 Task: Click the Ok under new customer in creating a New Invoice.
Action: Mouse moved to (145, 19)
Screenshot: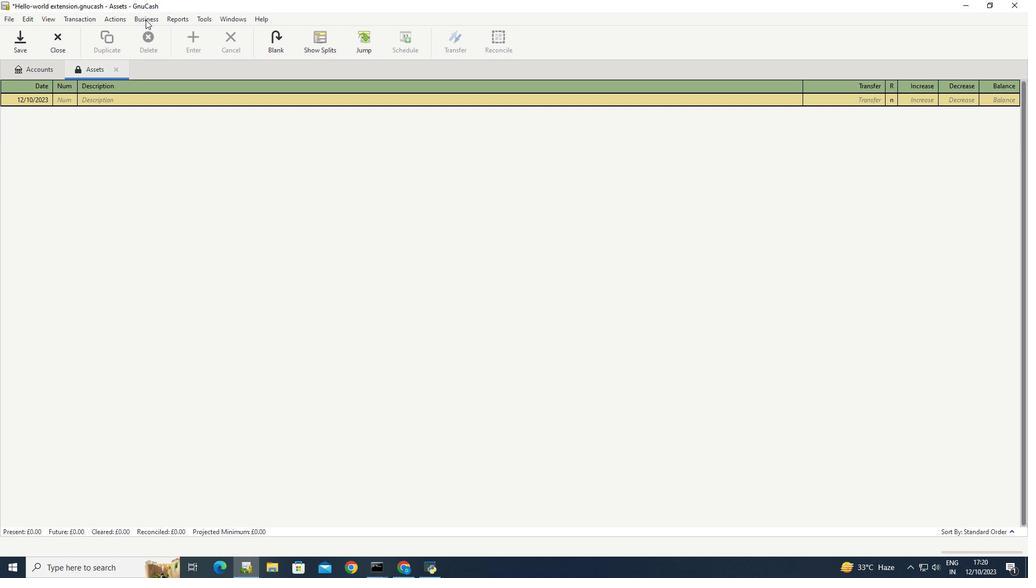 
Action: Mouse pressed left at (145, 19)
Screenshot: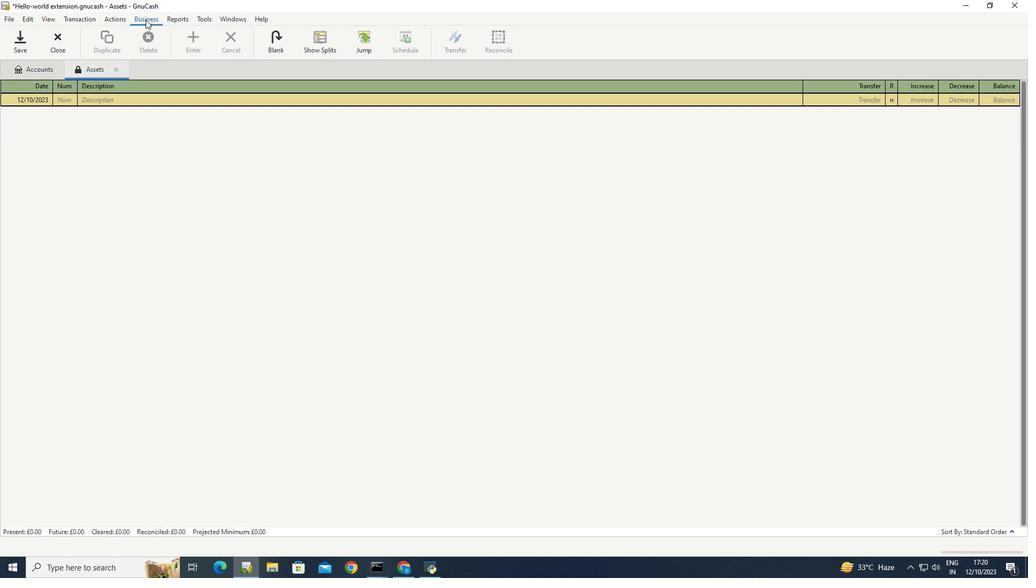 
Action: Mouse moved to (271, 69)
Screenshot: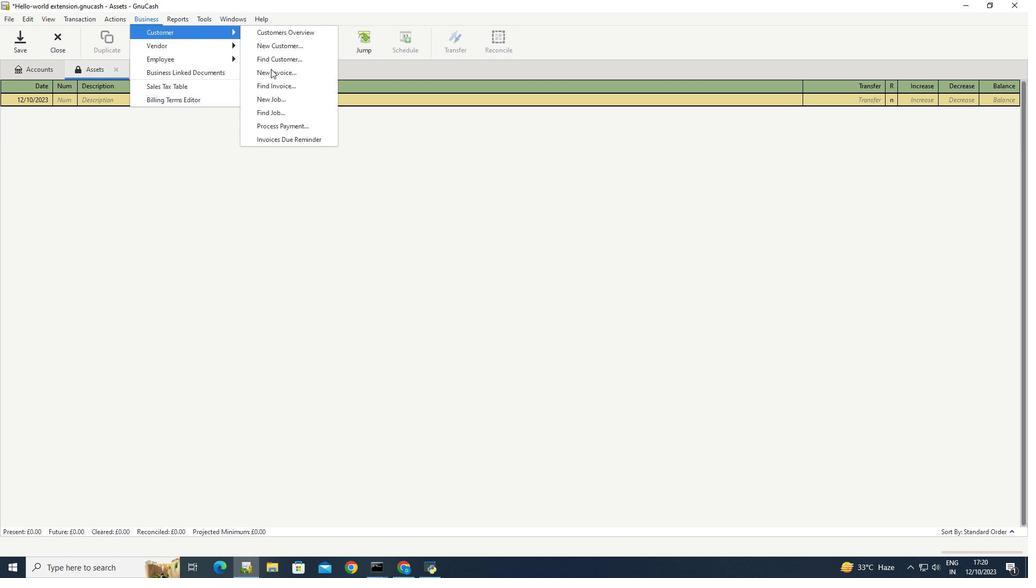 
Action: Mouse pressed left at (271, 69)
Screenshot: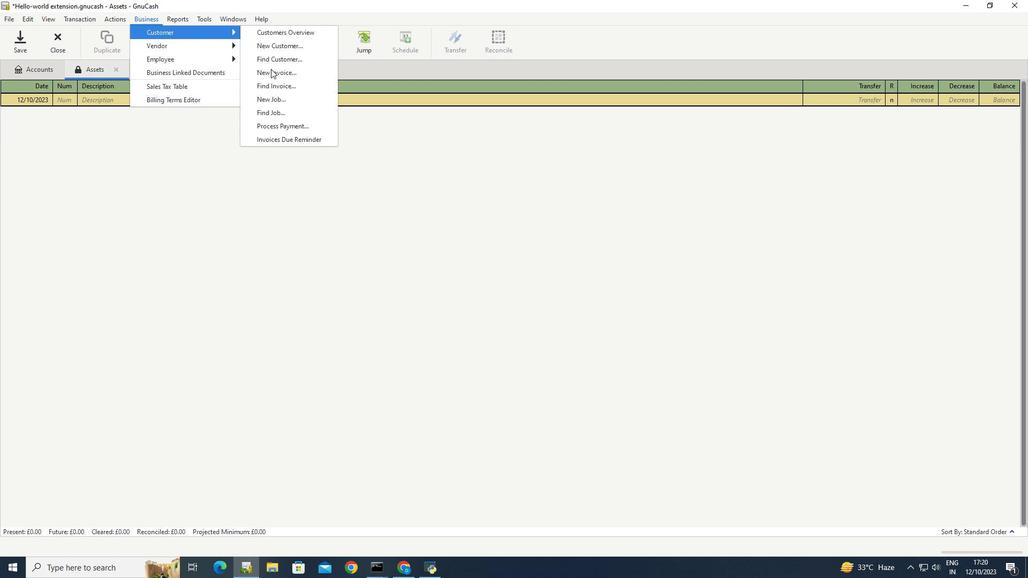 
Action: Mouse moved to (580, 285)
Screenshot: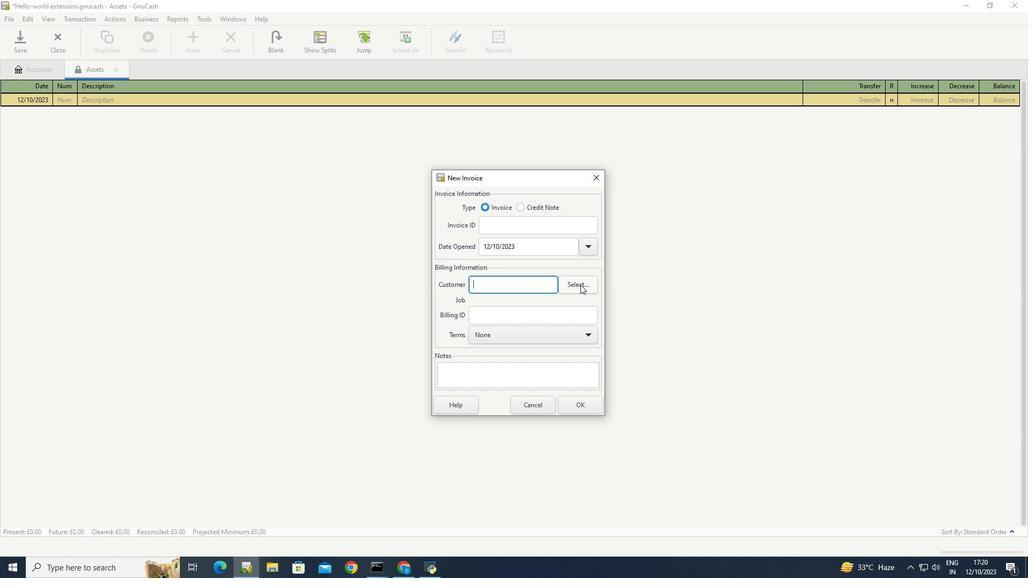 
Action: Mouse pressed left at (580, 285)
Screenshot: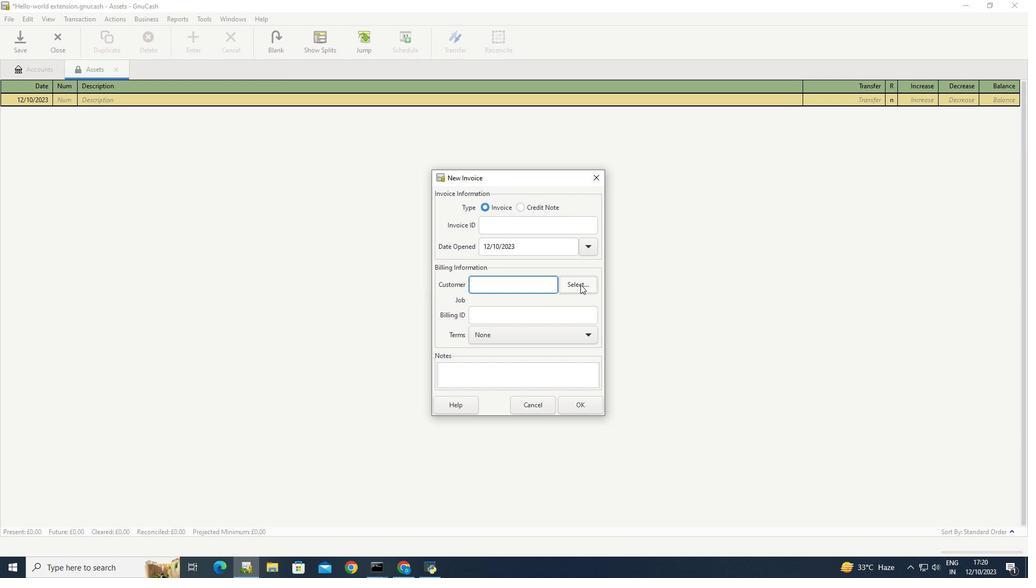 
Action: Mouse moved to (536, 362)
Screenshot: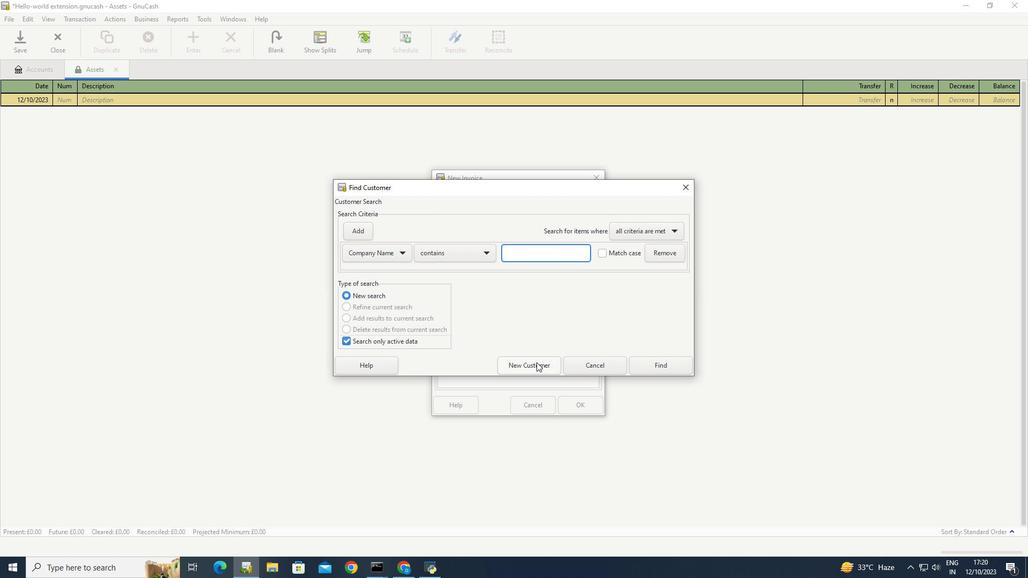
Action: Mouse pressed left at (536, 362)
Screenshot: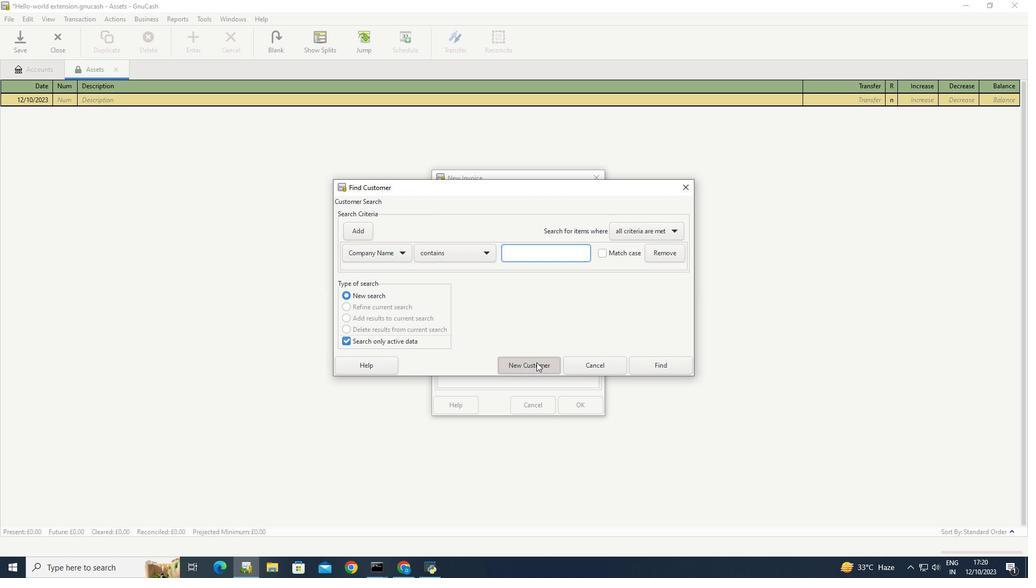 
Action: Mouse moved to (527, 183)
Screenshot: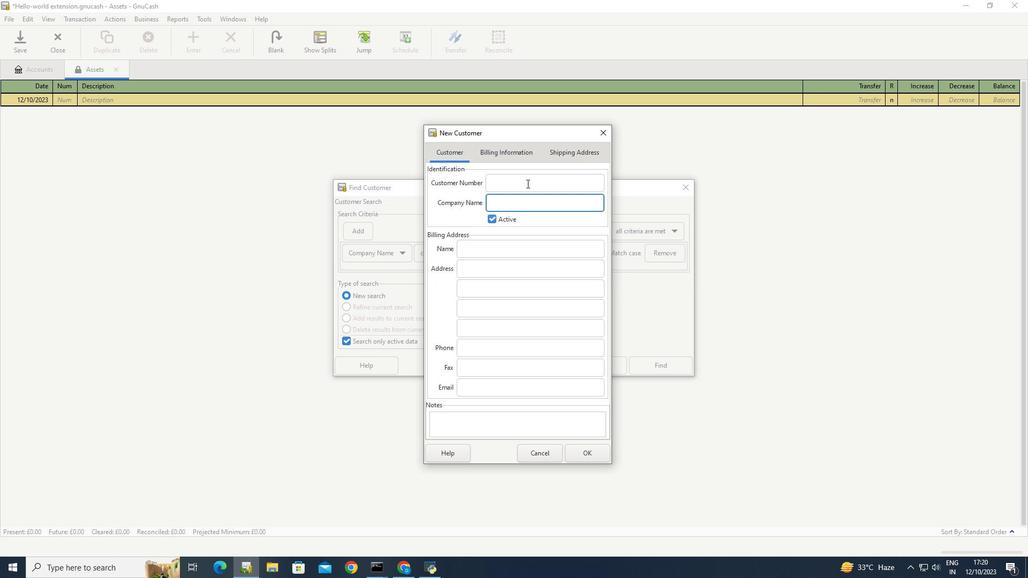 
Action: Mouse pressed left at (527, 183)
Screenshot: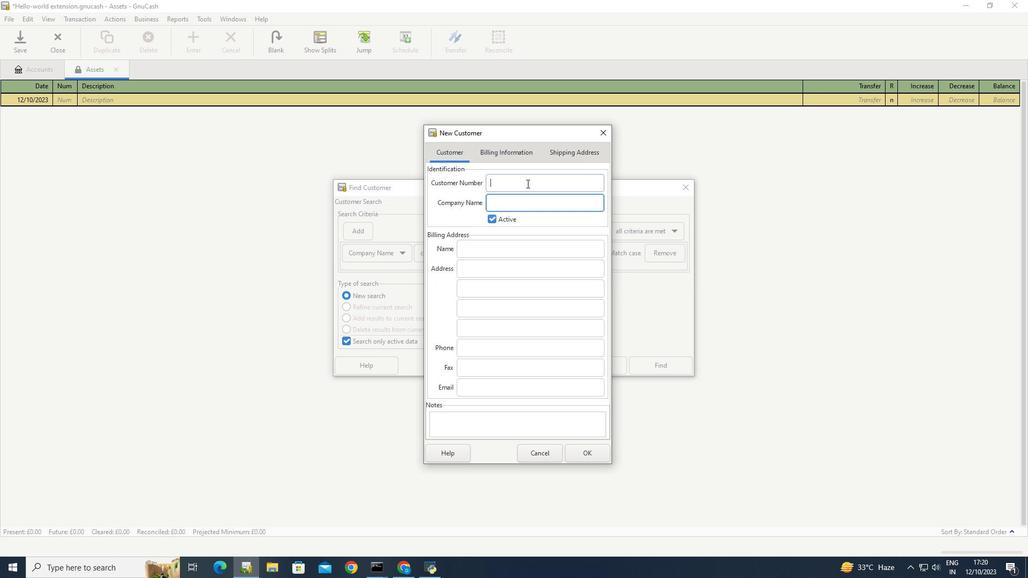 
Action: Key pressed 1234
Screenshot: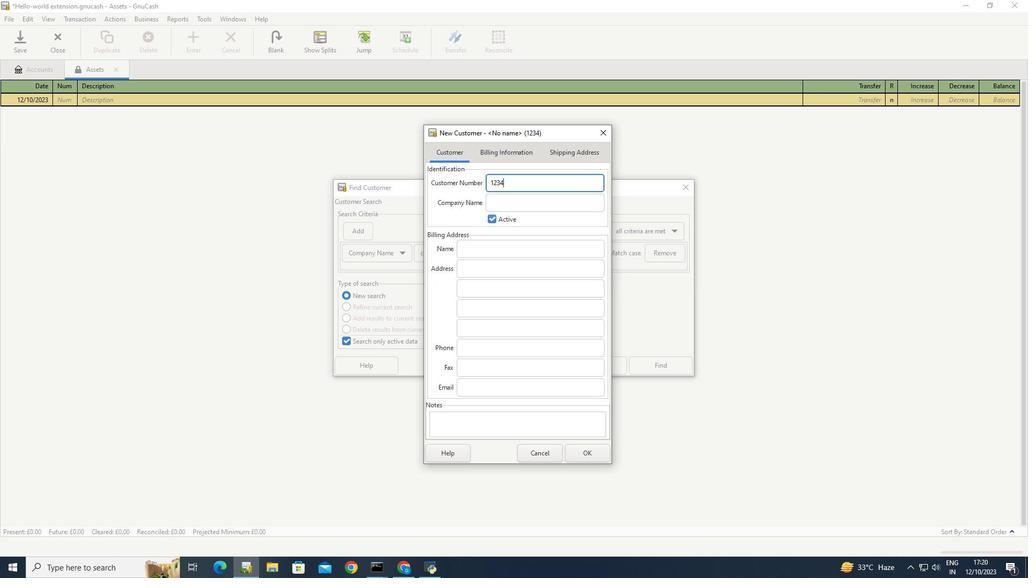 
Action: Mouse moved to (533, 201)
Screenshot: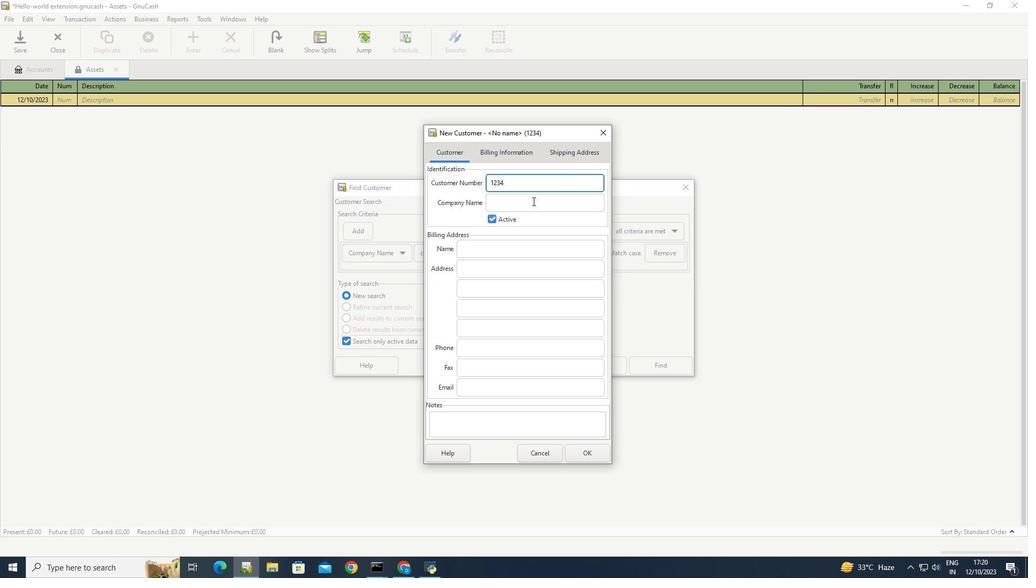
Action: Mouse pressed left at (533, 201)
Screenshot: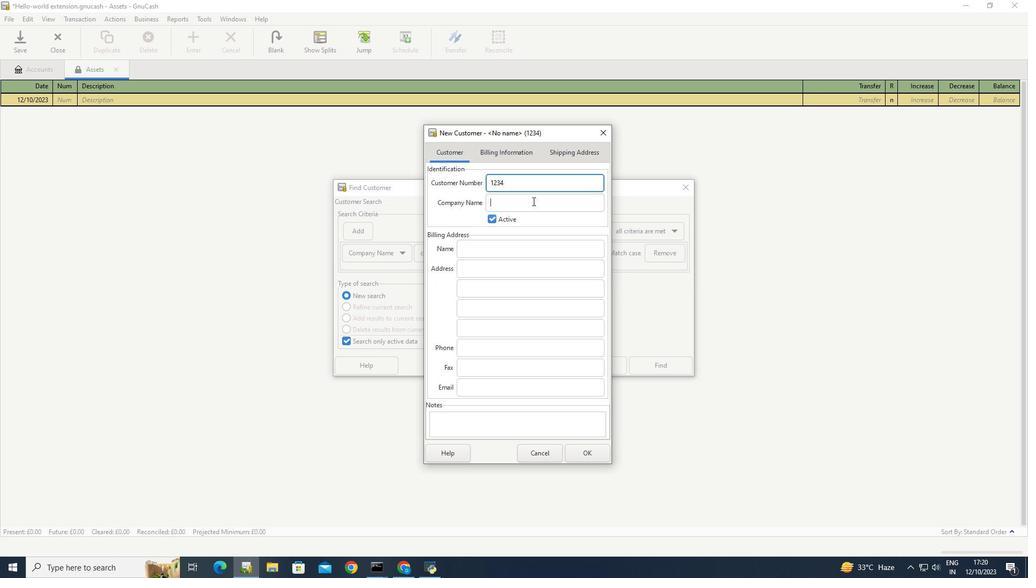 
Action: Key pressed <Key.caps_lock>S<Key.caps_lock>oftage
Screenshot: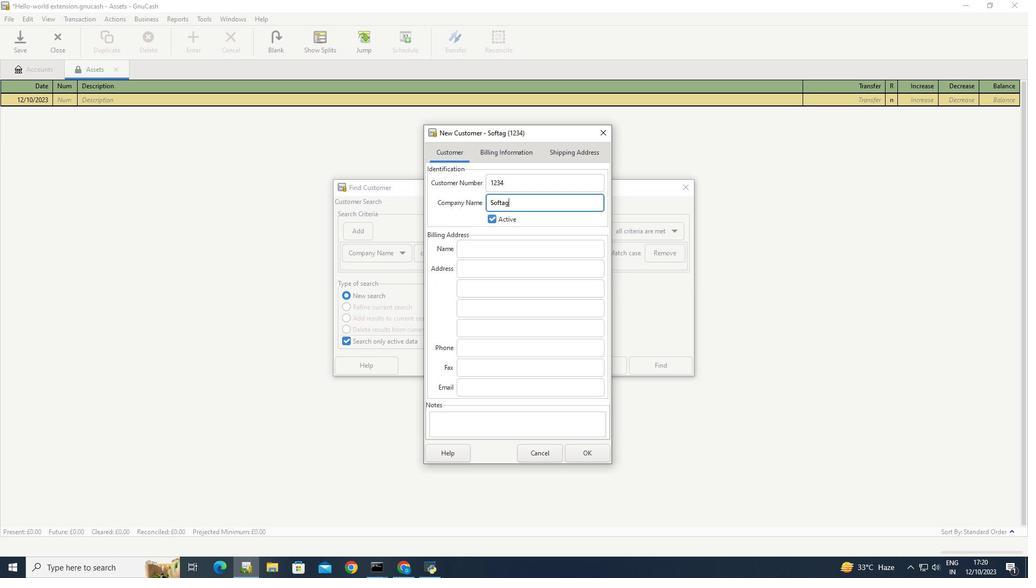 
Action: Mouse moved to (576, 155)
Screenshot: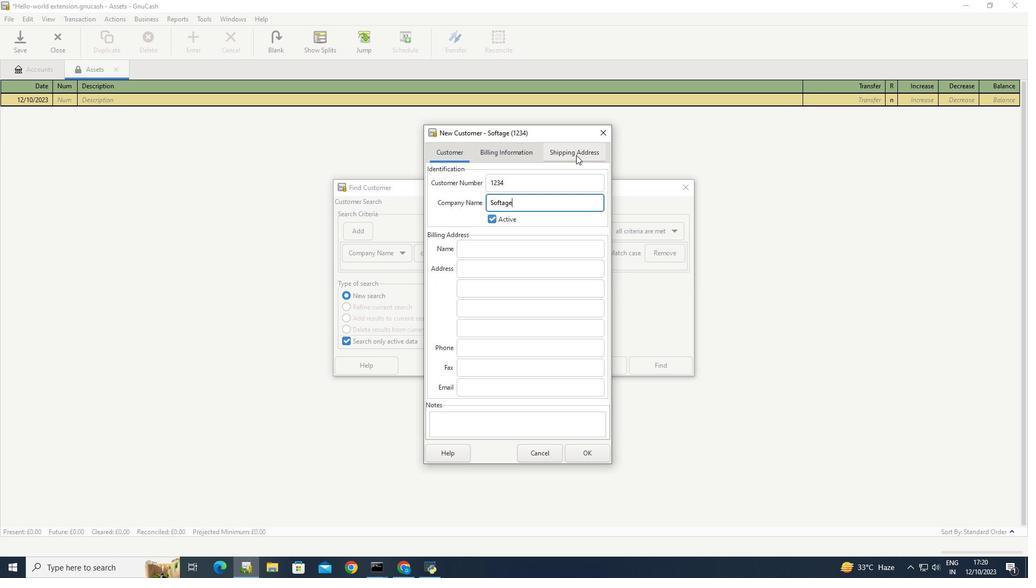 
Action: Mouse pressed left at (576, 155)
Screenshot: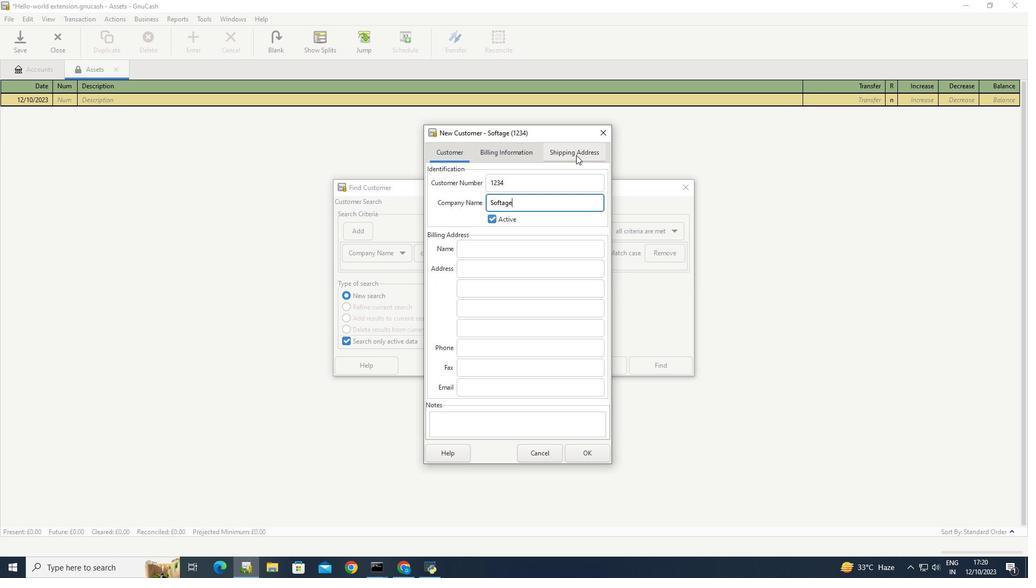 
Action: Mouse moved to (578, 452)
Screenshot: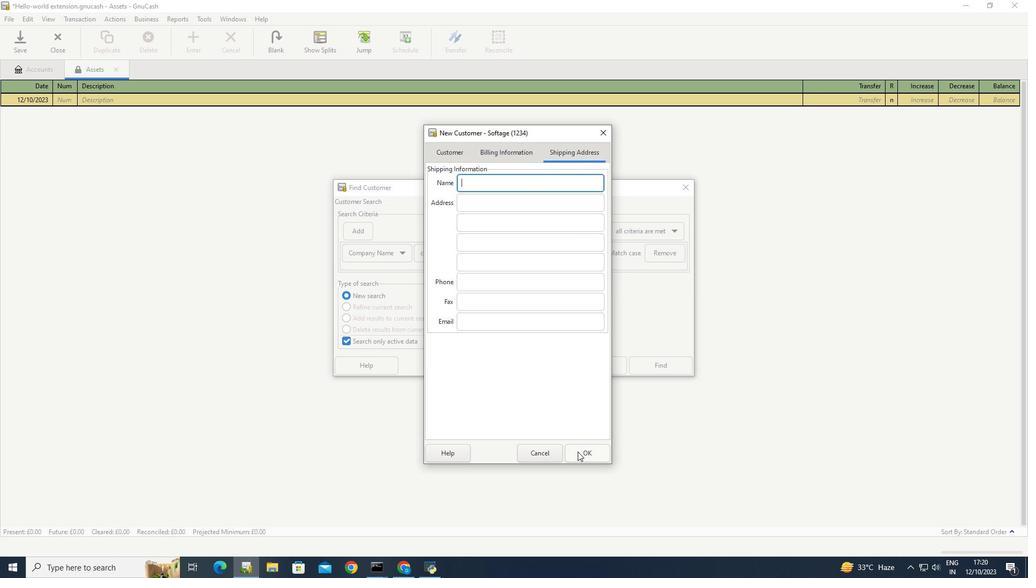 
Action: Mouse pressed left at (578, 452)
Screenshot: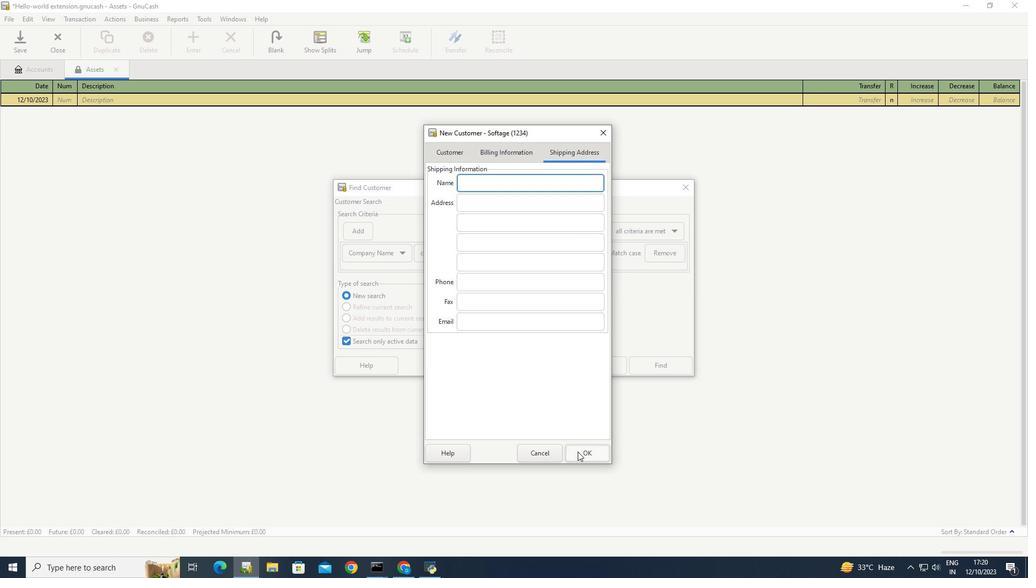 
